 Task: Select the gutter option in the cell focus indicator.
Action: Mouse moved to (80, 403)
Screenshot: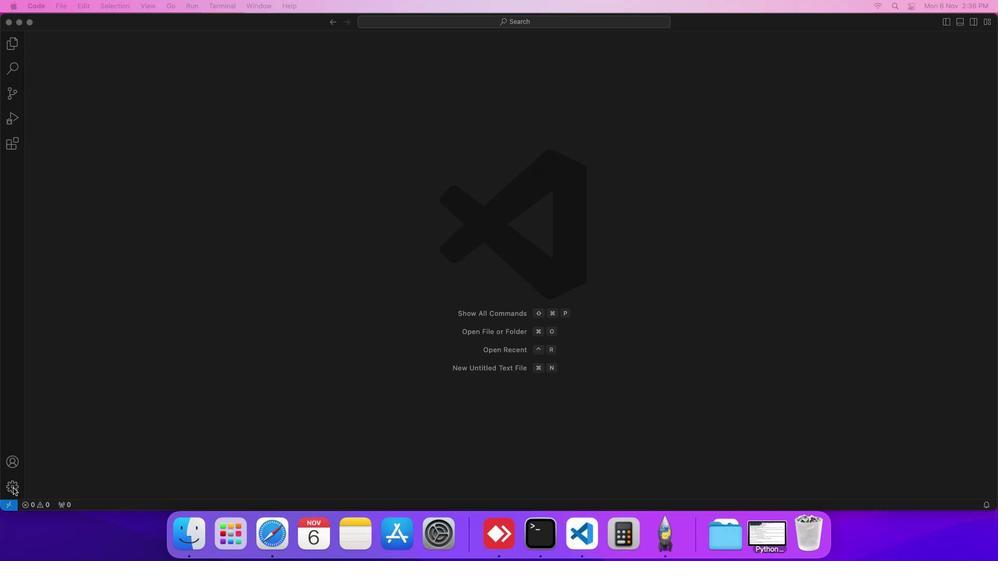 
Action: Mouse pressed left at (80, 403)
Screenshot: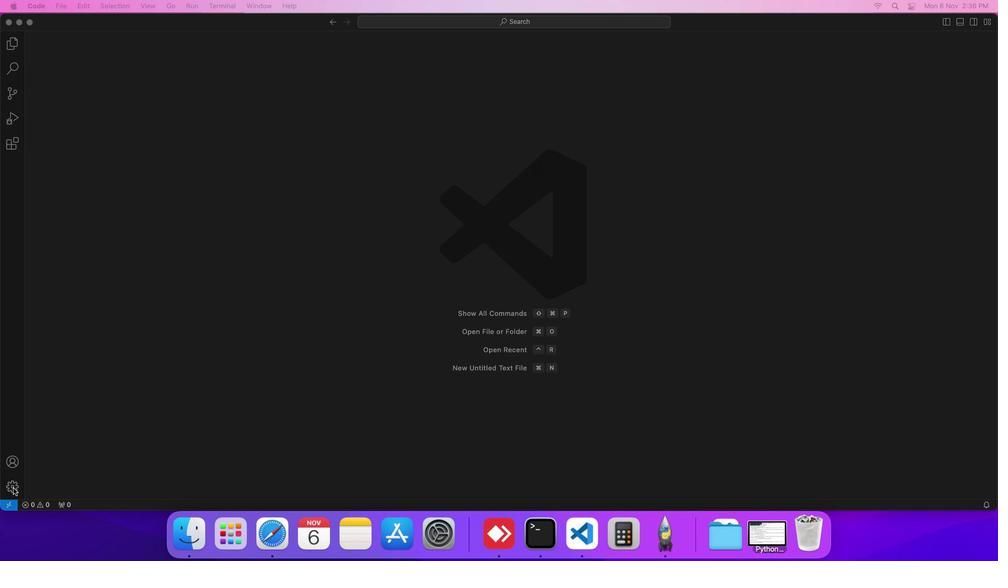 
Action: Mouse moved to (114, 343)
Screenshot: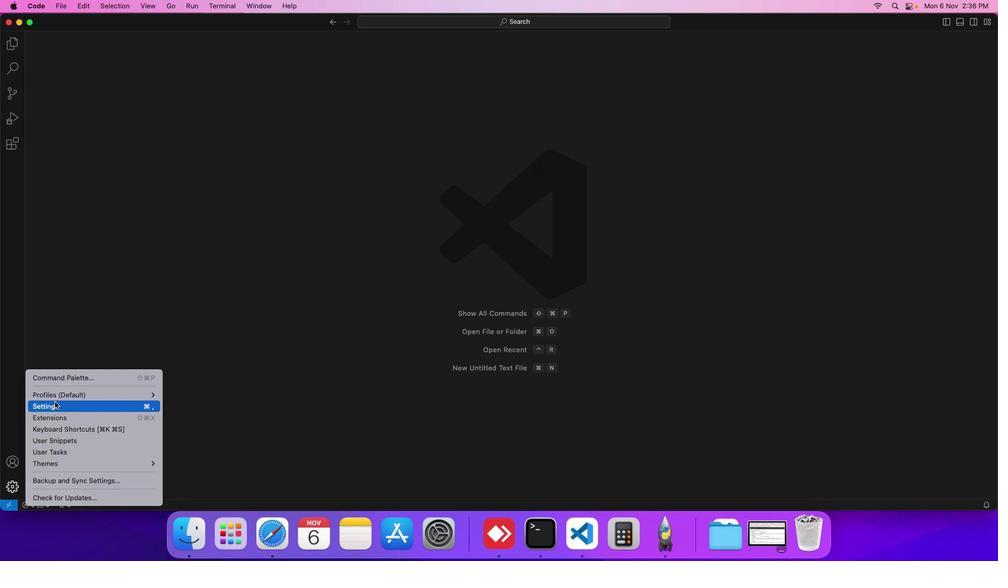 
Action: Mouse pressed left at (114, 343)
Screenshot: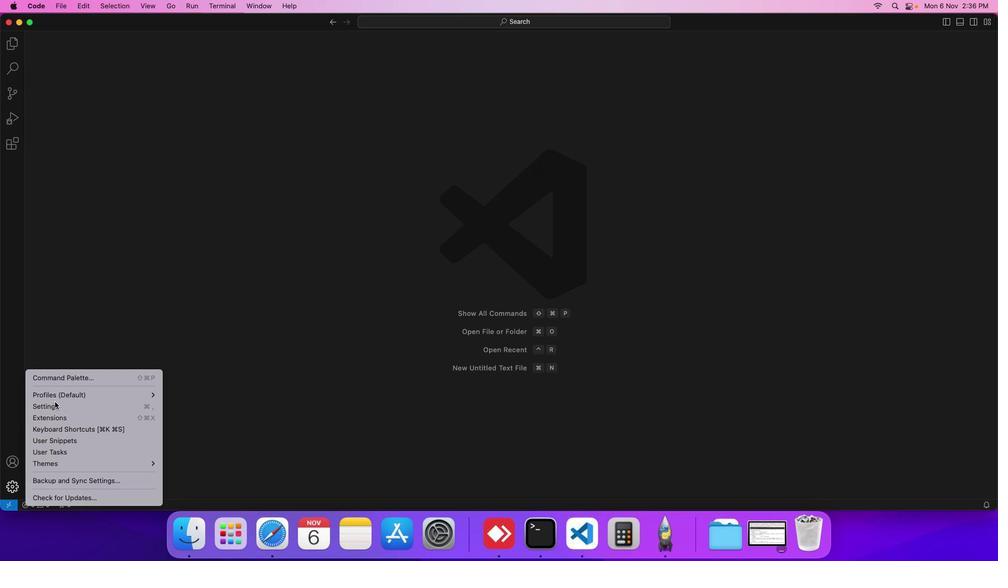 
Action: Mouse moved to (283, 170)
Screenshot: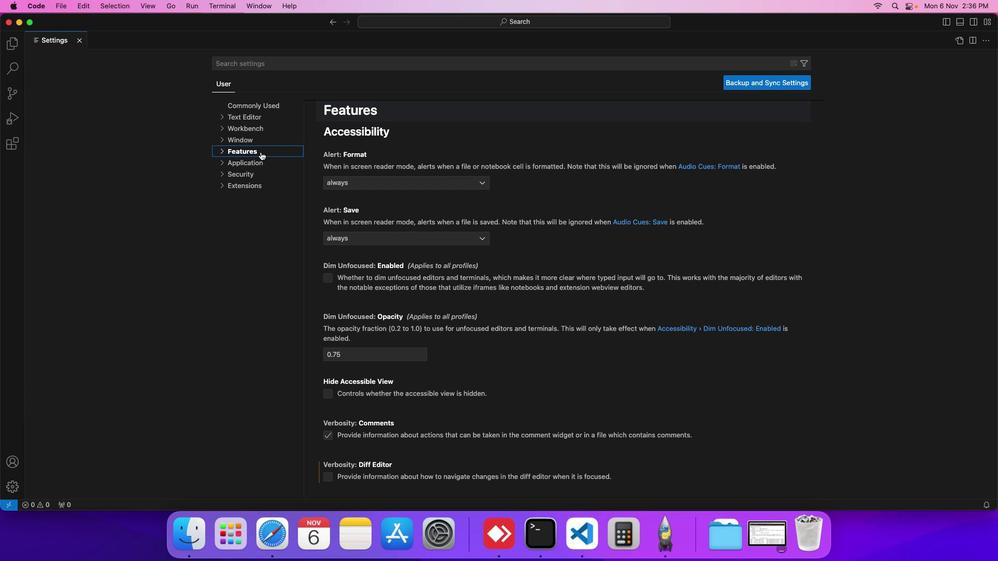 
Action: Mouse pressed left at (283, 170)
Screenshot: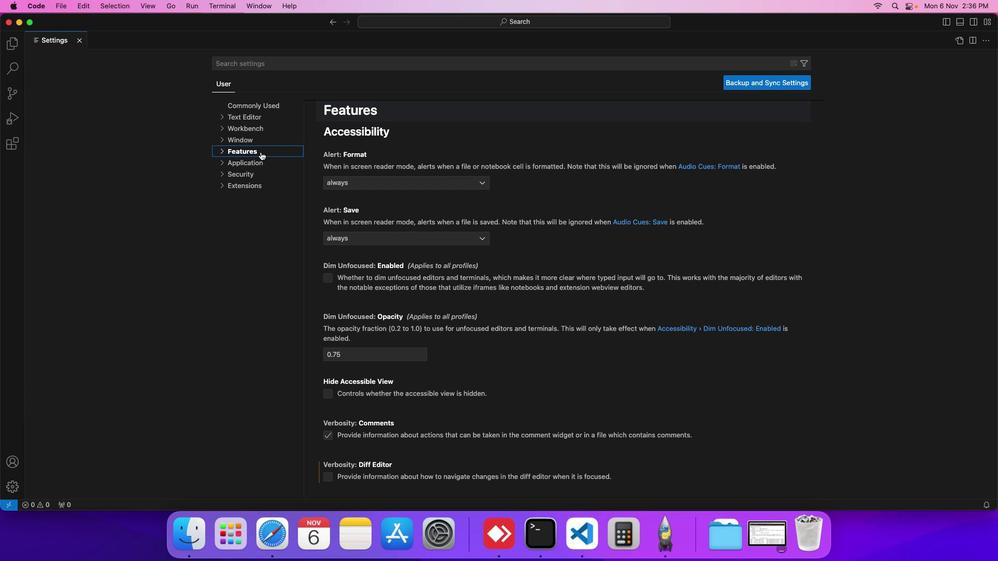 
Action: Mouse moved to (269, 287)
Screenshot: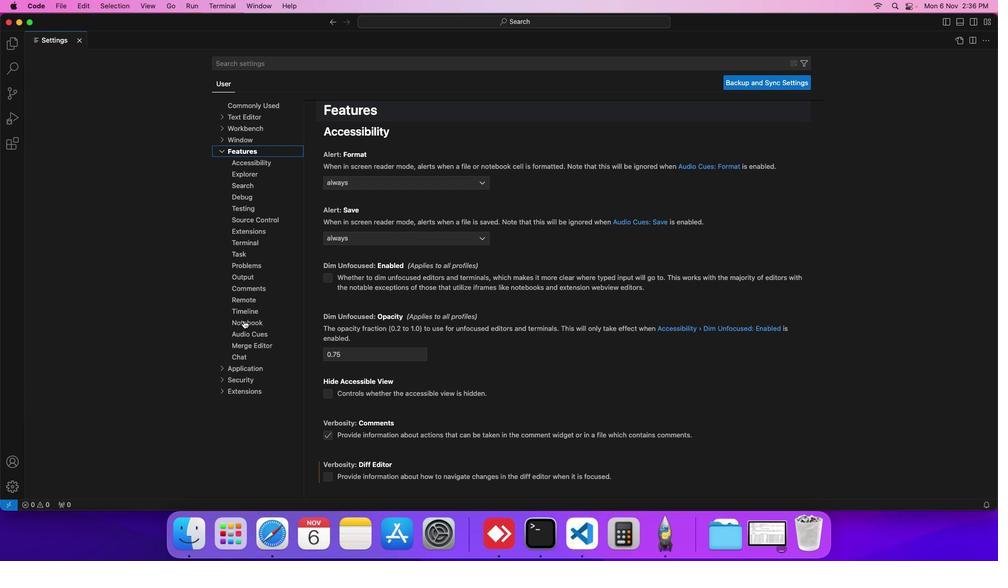 
Action: Mouse pressed left at (269, 287)
Screenshot: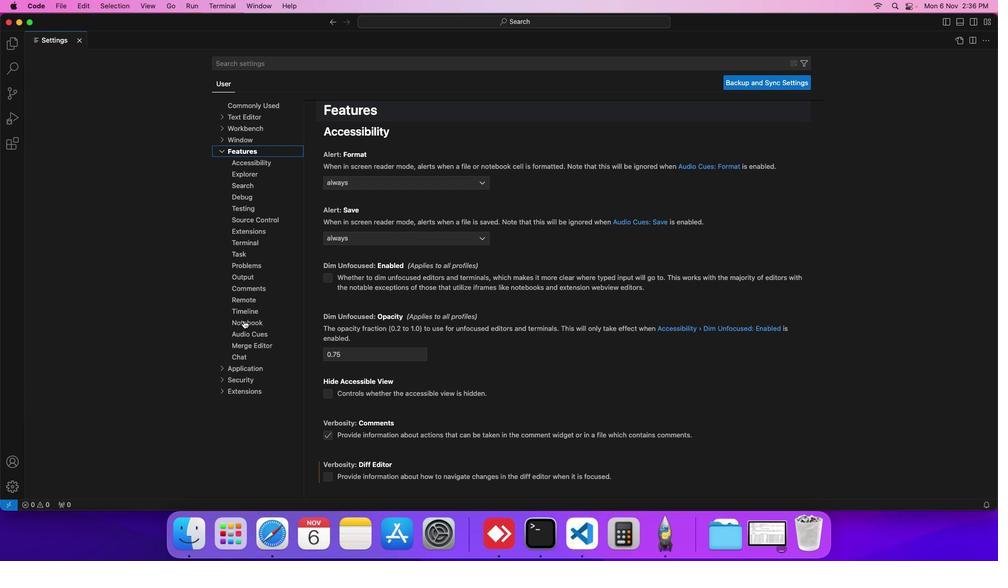 
Action: Mouse moved to (378, 203)
Screenshot: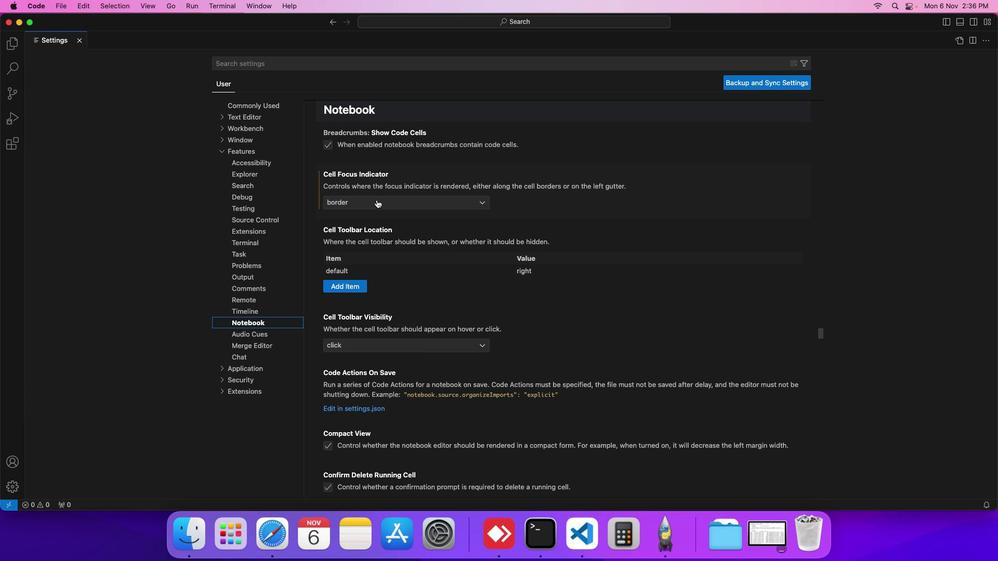 
Action: Mouse pressed left at (378, 203)
Screenshot: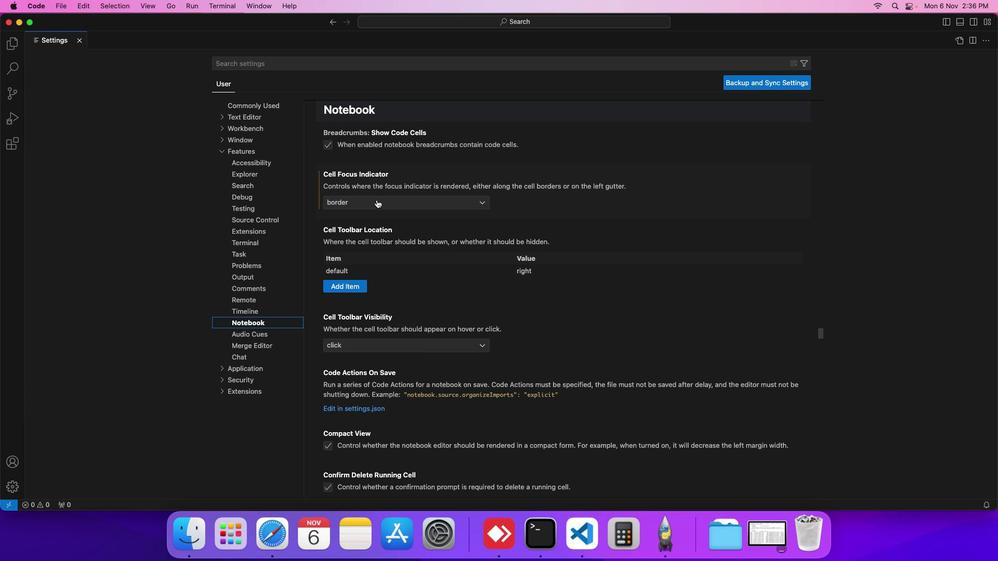 
Action: Mouse moved to (378, 220)
Screenshot: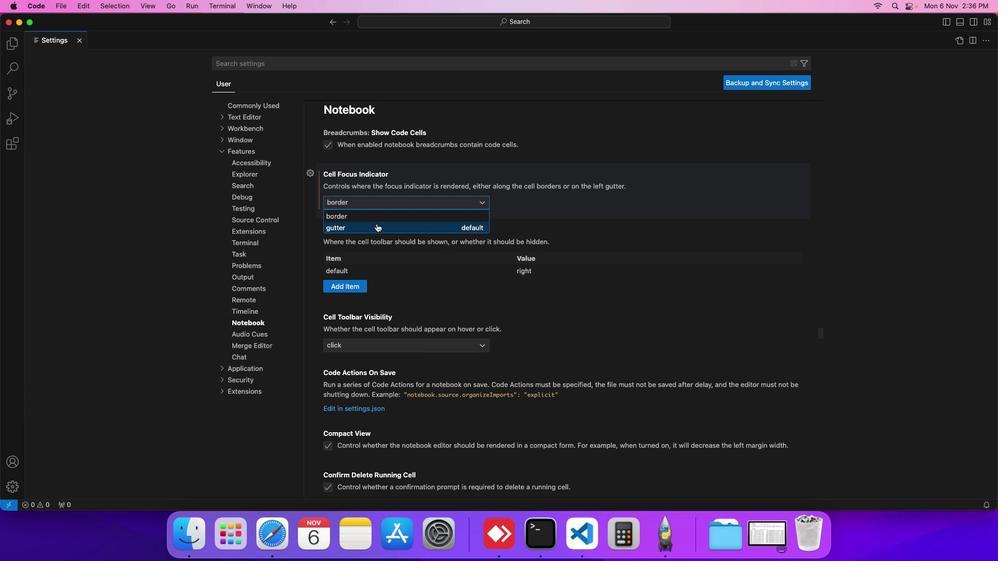 
Action: Mouse pressed left at (378, 220)
Screenshot: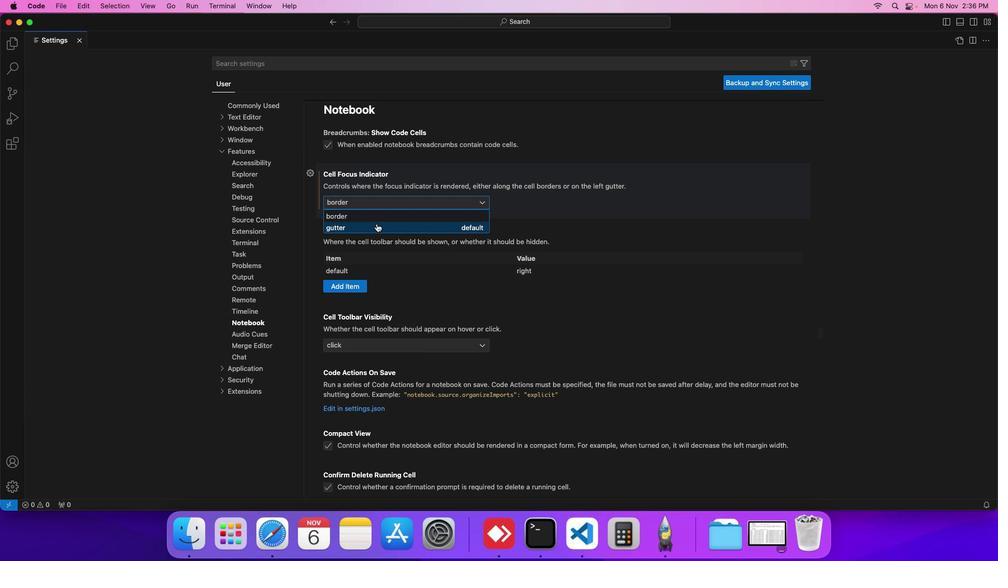 
Action: Mouse moved to (449, 237)
Screenshot: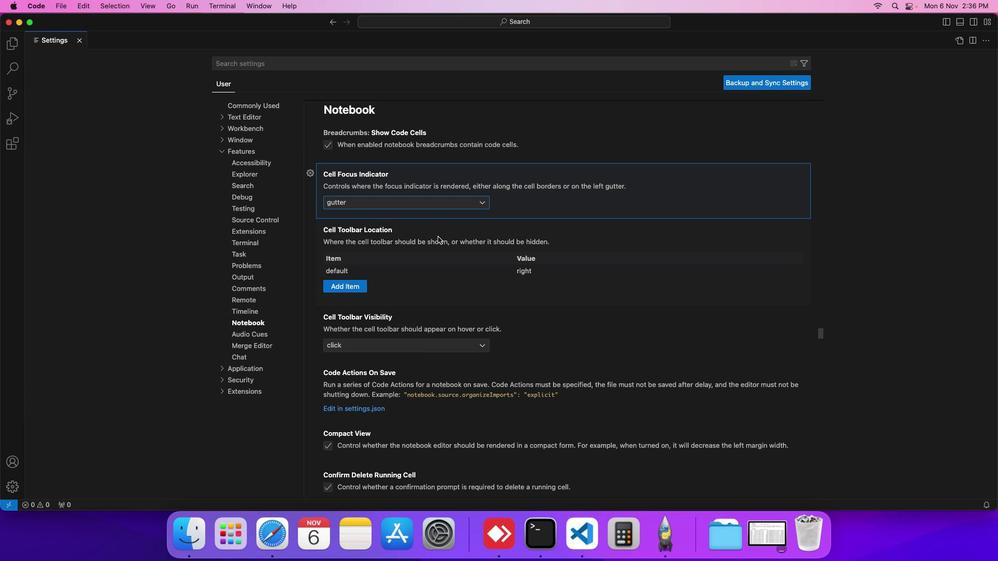
